 Task: Play online crossword game.
Action: Mouse moved to (825, 373)
Screenshot: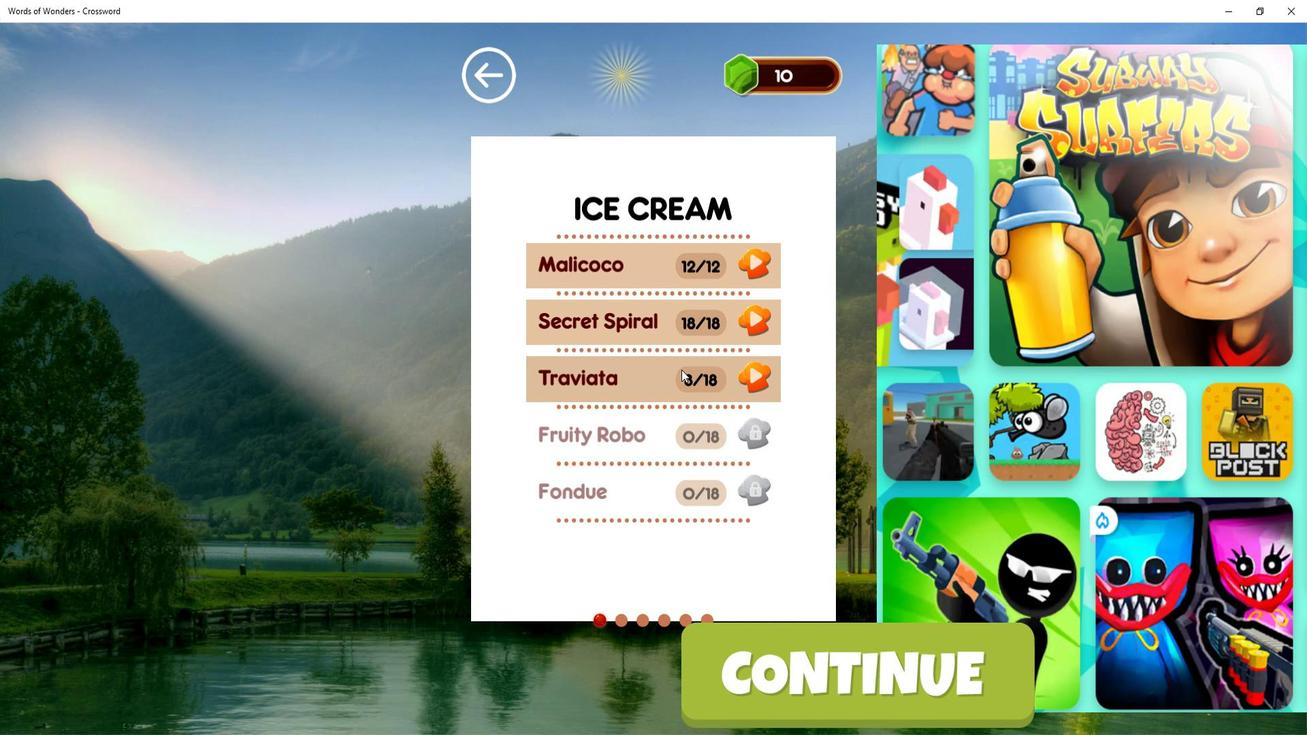 
Action: Mouse pressed left at (825, 373)
Screenshot: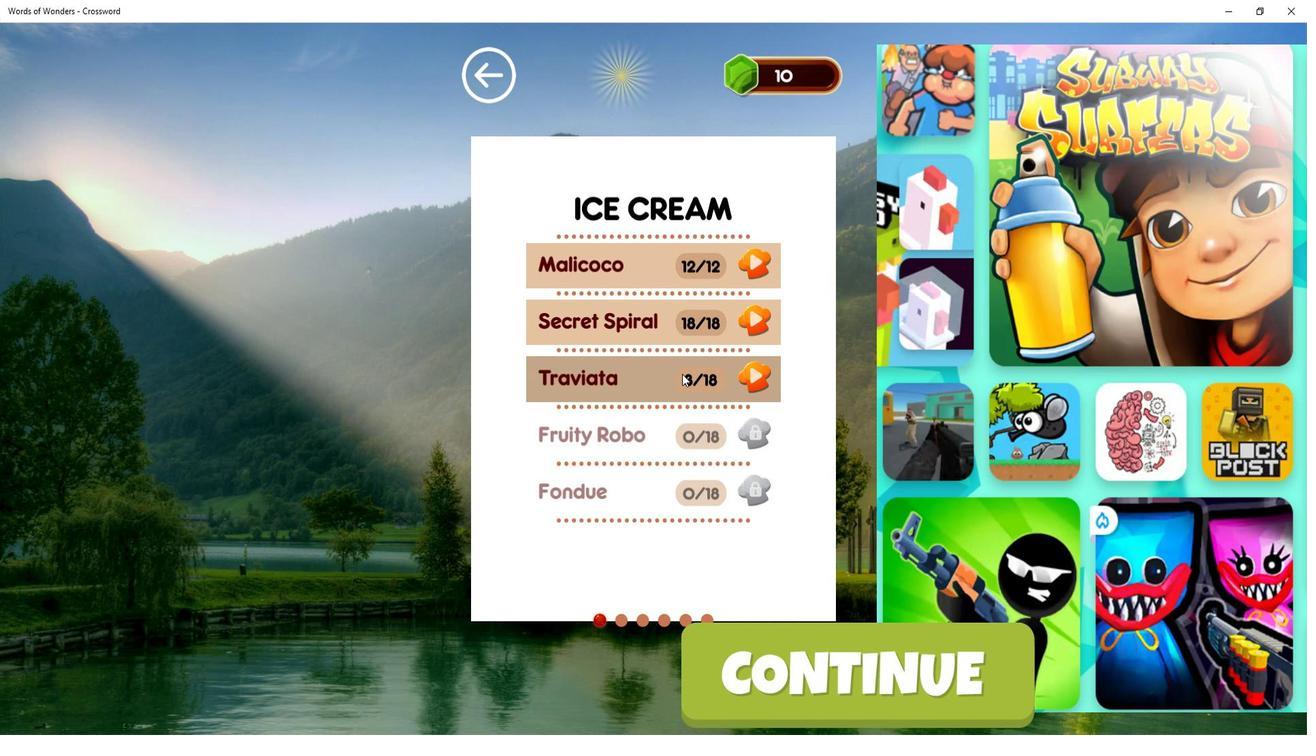 
Action: Mouse moved to (392, 243)
Screenshot: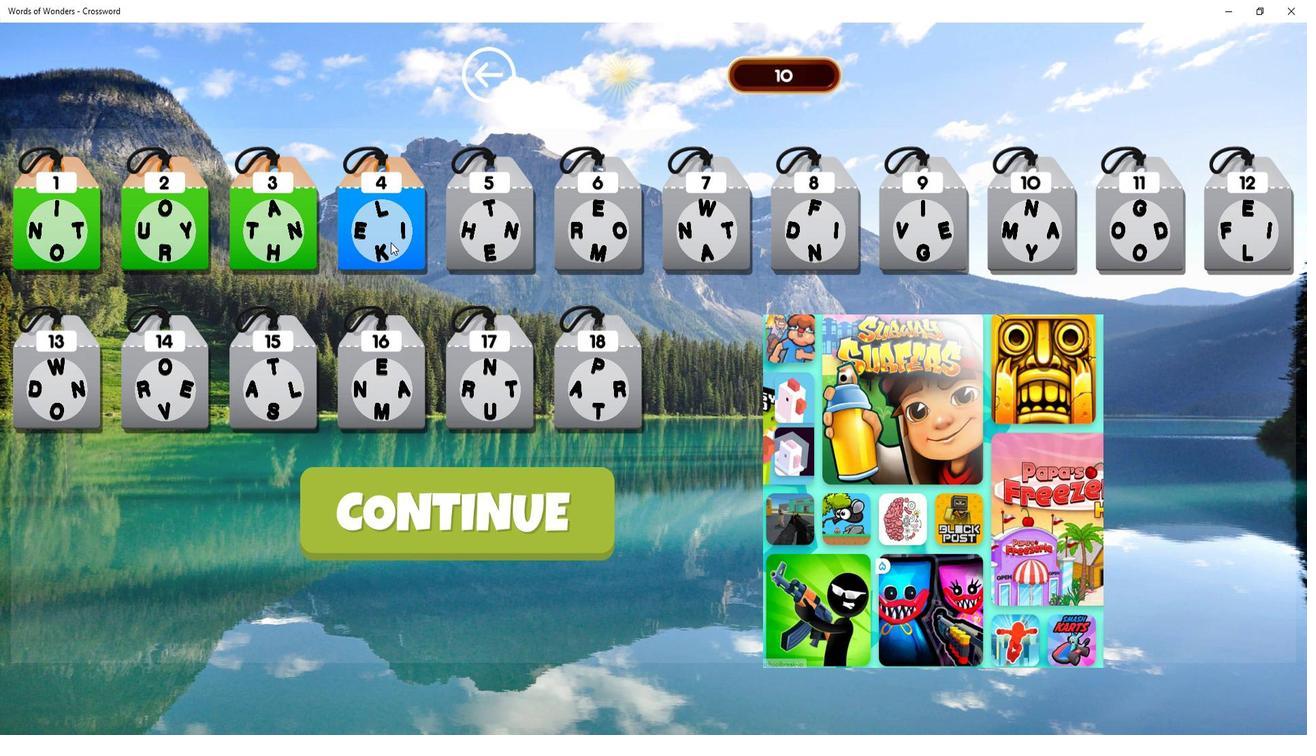 
Action: Mouse pressed left at (392, 243)
Screenshot: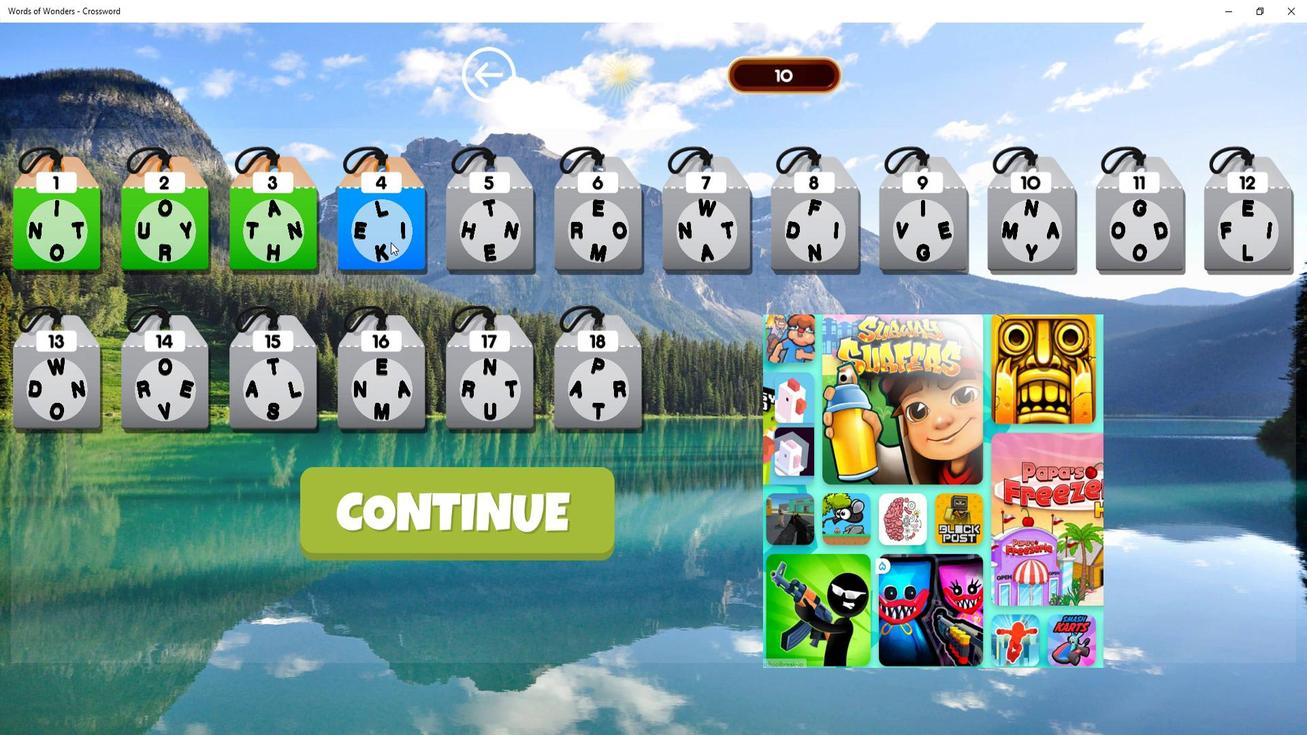 
Action: Mouse moved to (781, 435)
Screenshot: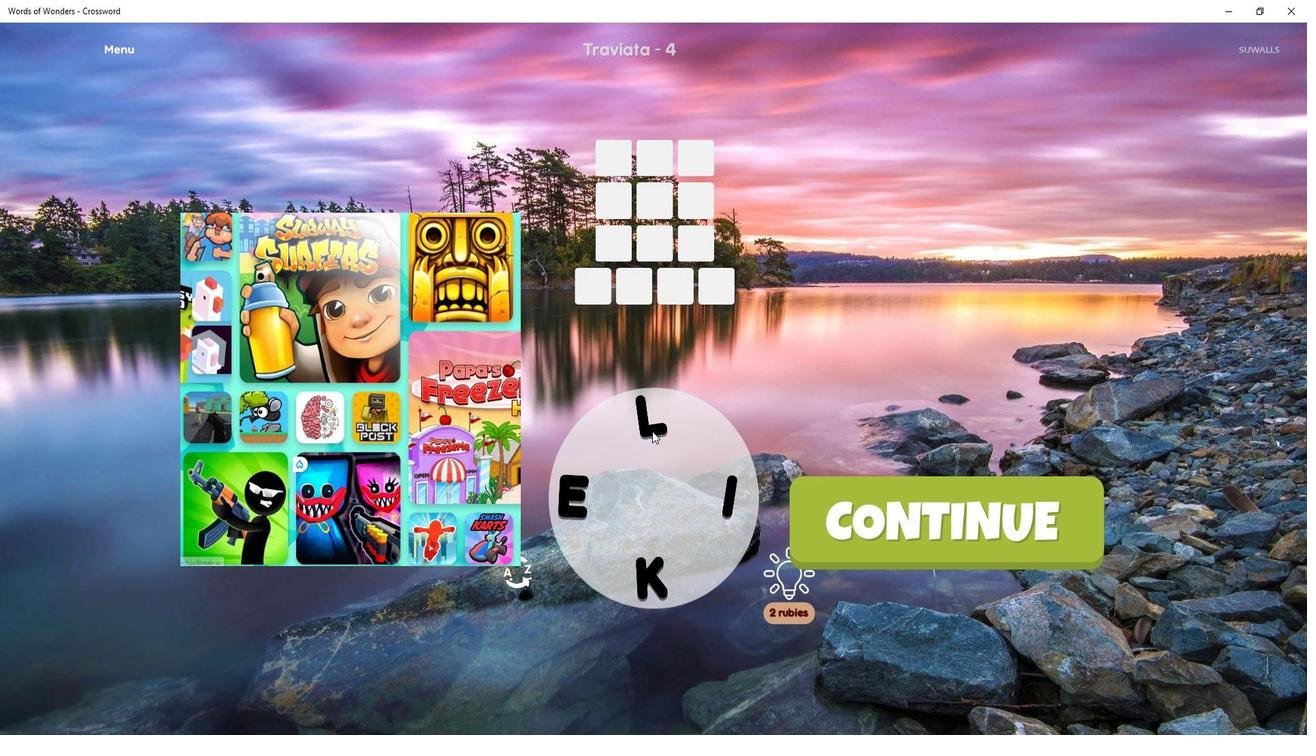 
Action: Mouse pressed left at (781, 435)
Screenshot: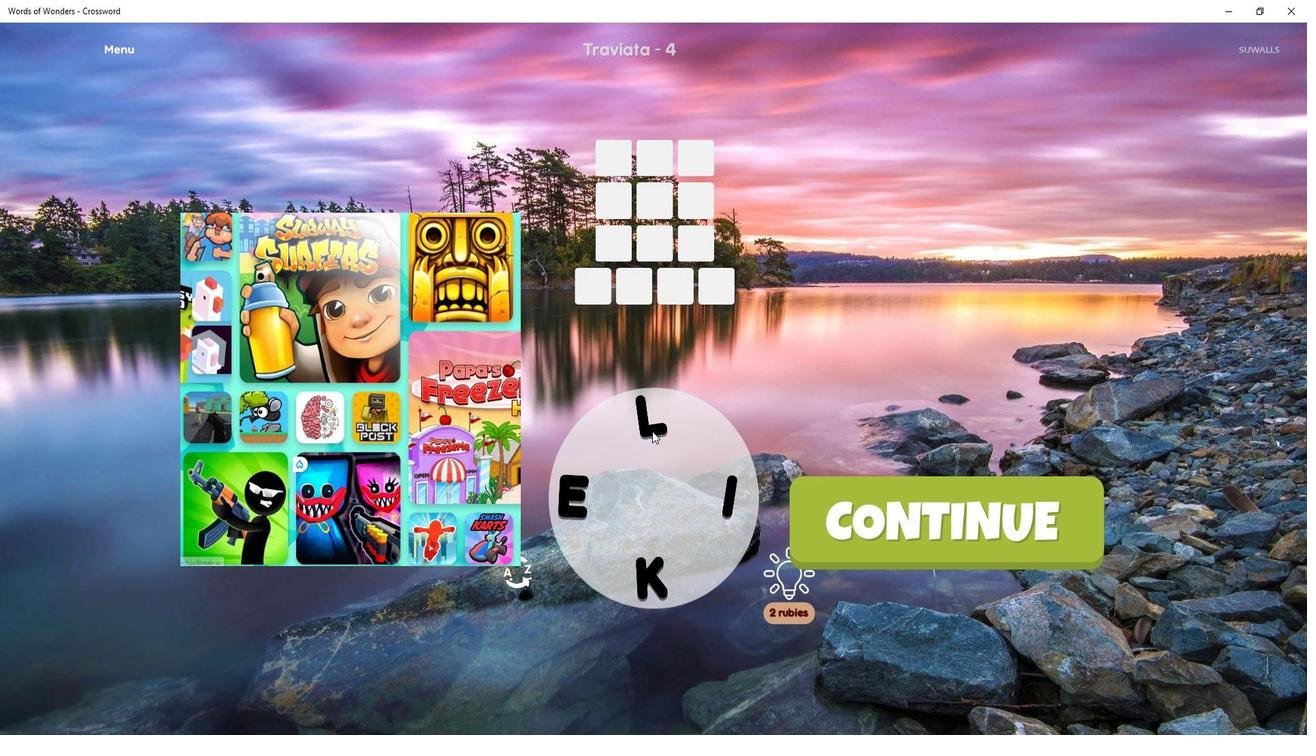 
Action: Mouse moved to (777, 422)
Screenshot: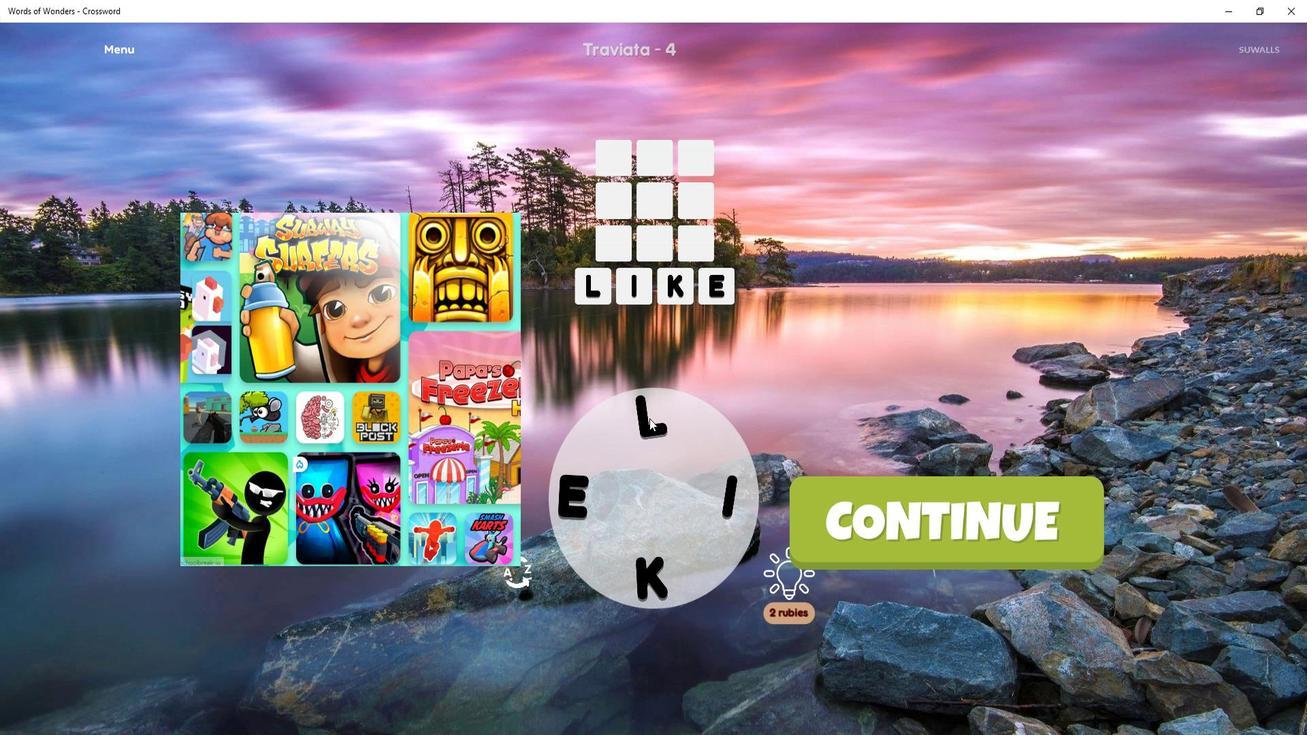 
Action: Mouse pressed left at (777, 422)
Screenshot: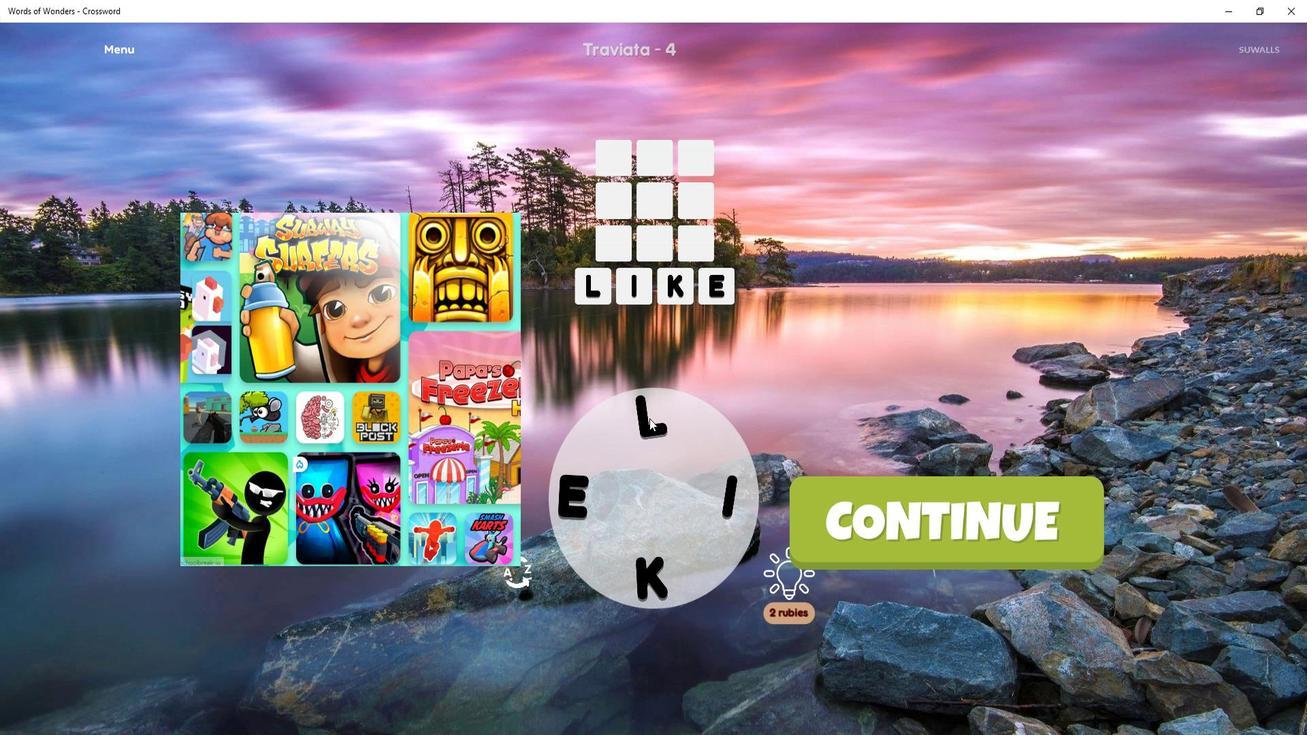 
Action: Mouse moved to (899, 502)
Screenshot: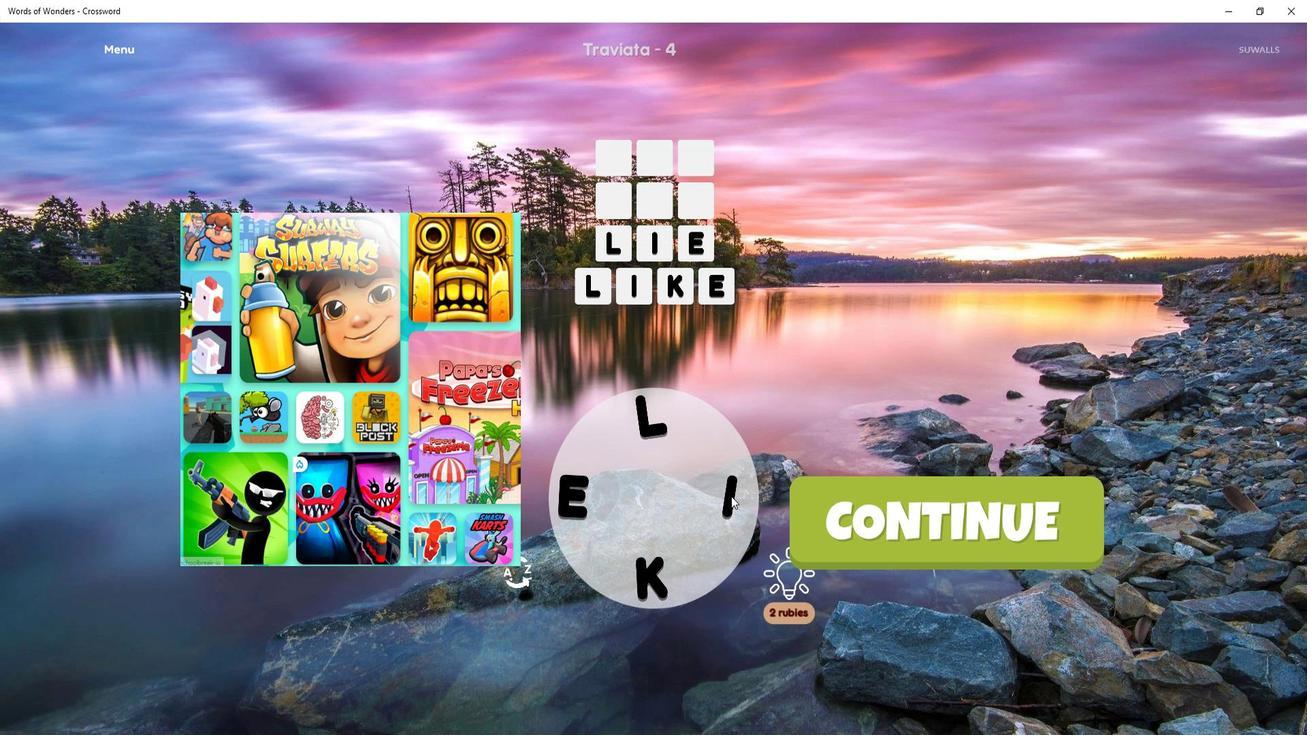 
Action: Mouse pressed left at (899, 502)
Screenshot: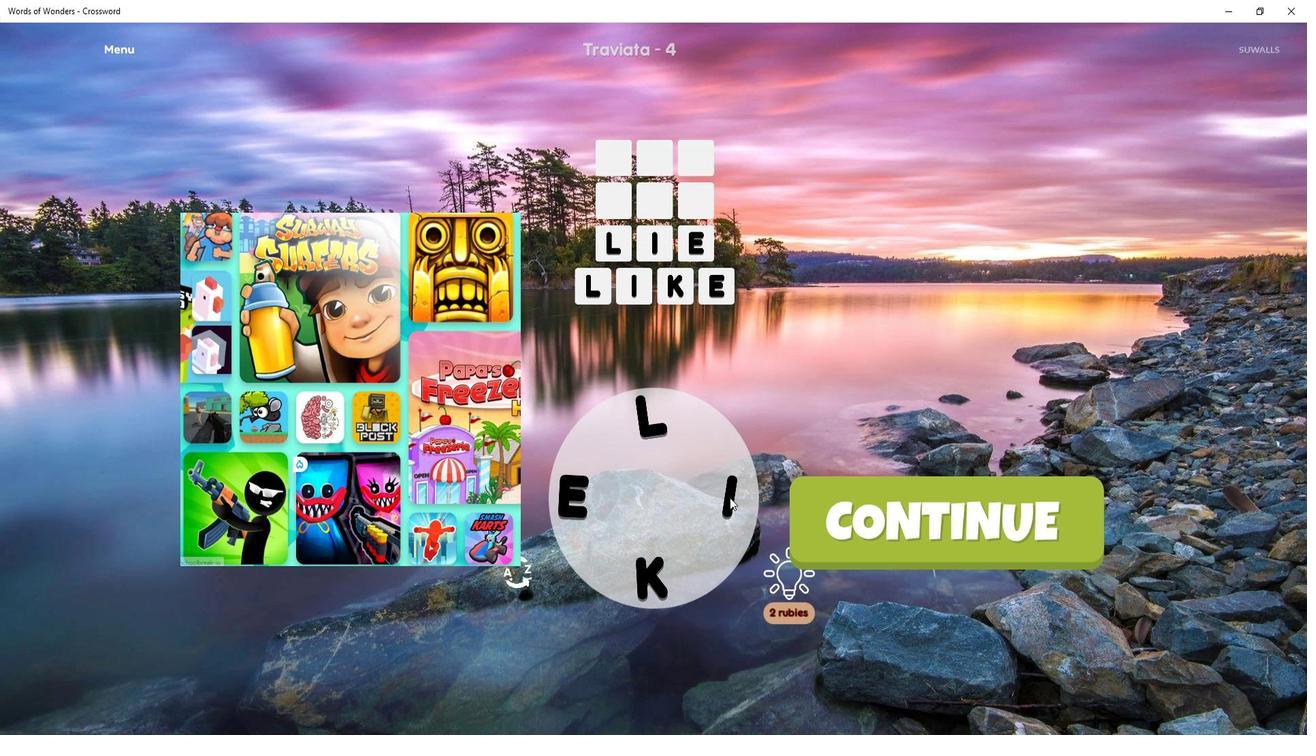 
Action: Mouse moved to (668, 500)
Screenshot: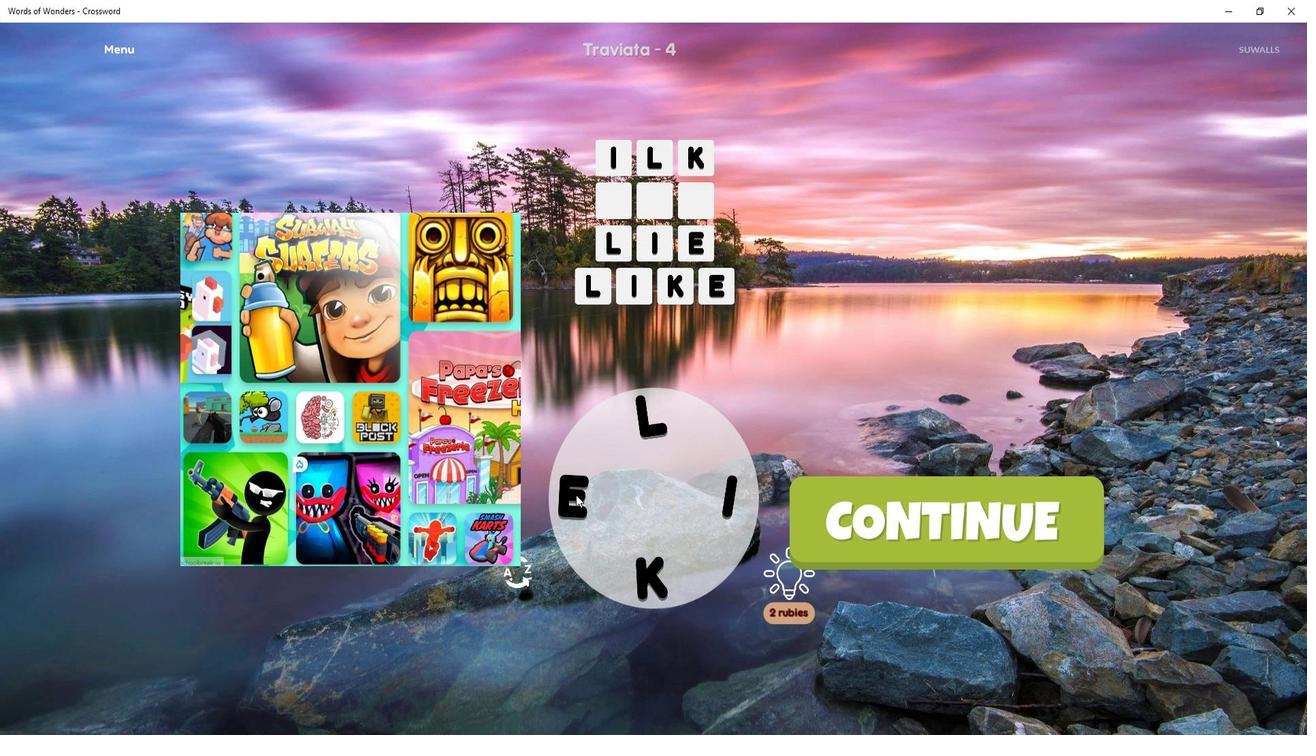 
Action: Mouse pressed left at (668, 500)
Screenshot: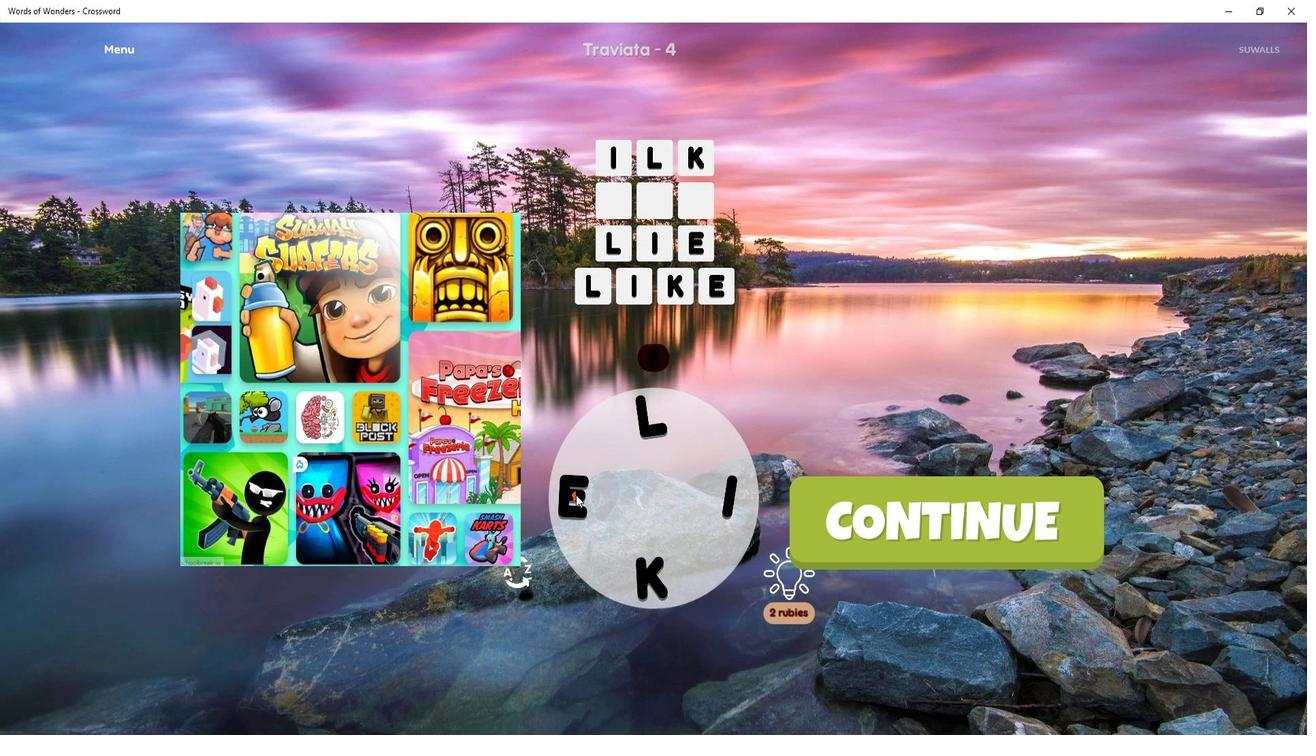 
Action: Mouse moved to (779, 417)
Screenshot: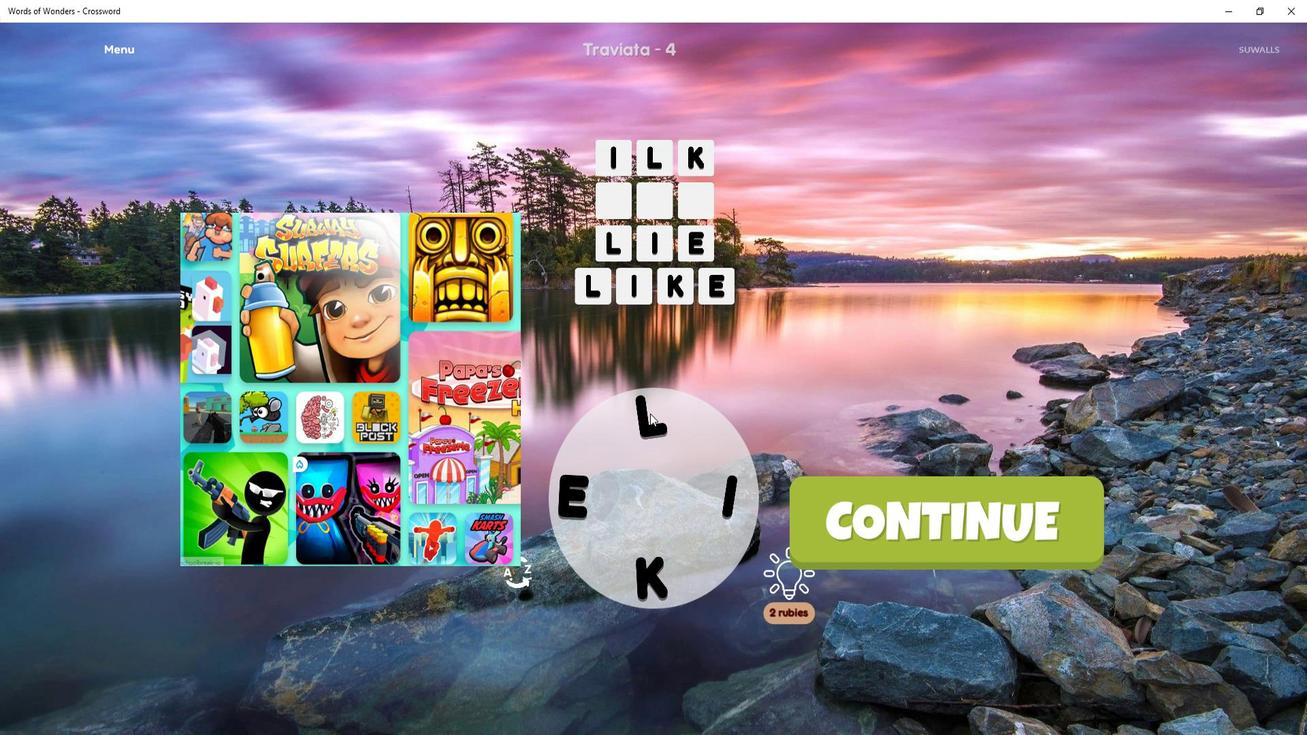 
Action: Mouse pressed left at (779, 417)
Screenshot: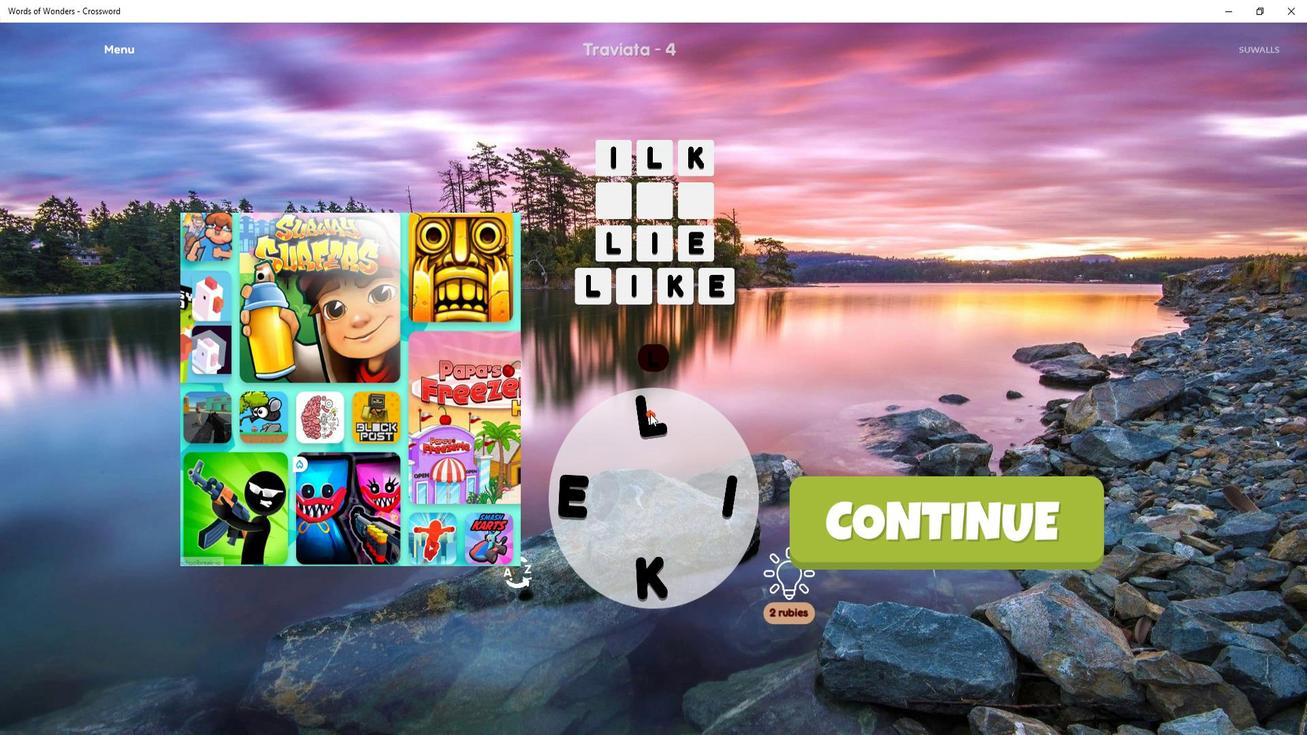 
Action: Mouse moved to (759, 291)
Screenshot: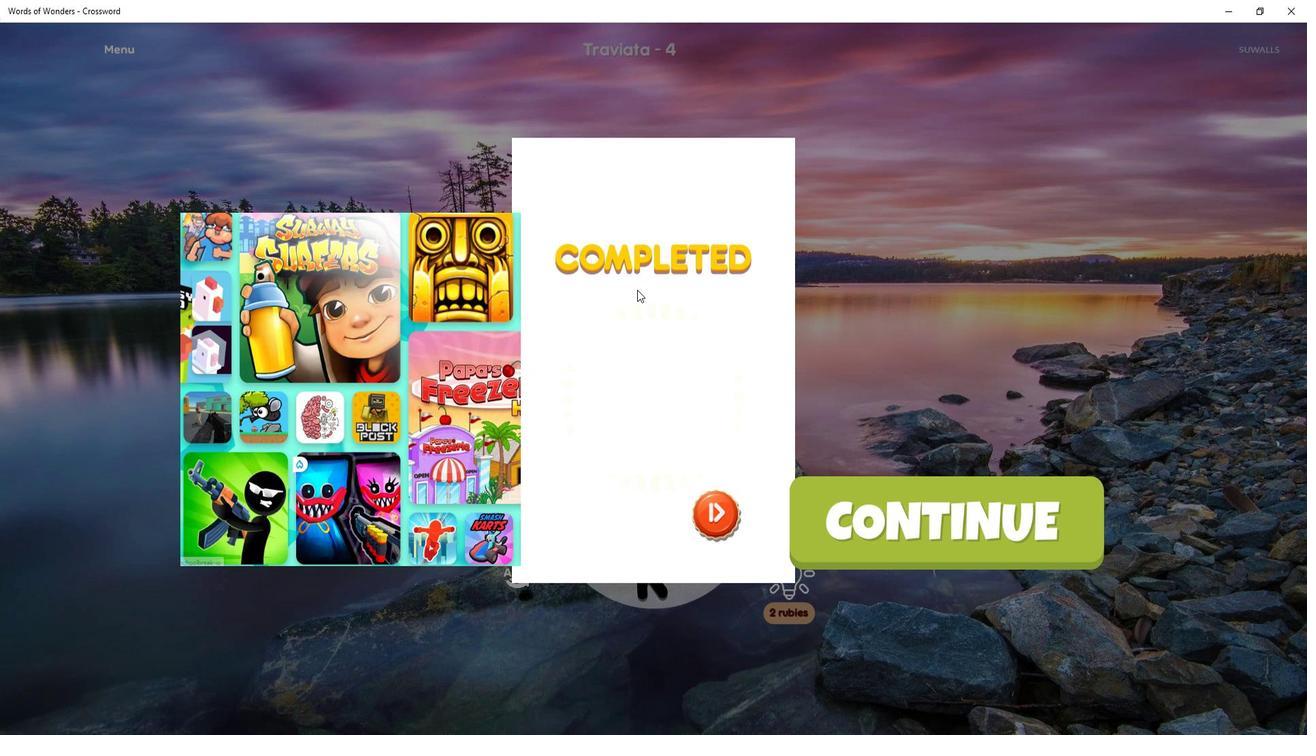 
